 Task: Create a new support ticket.
Action: Mouse moved to (98, 127)
Screenshot: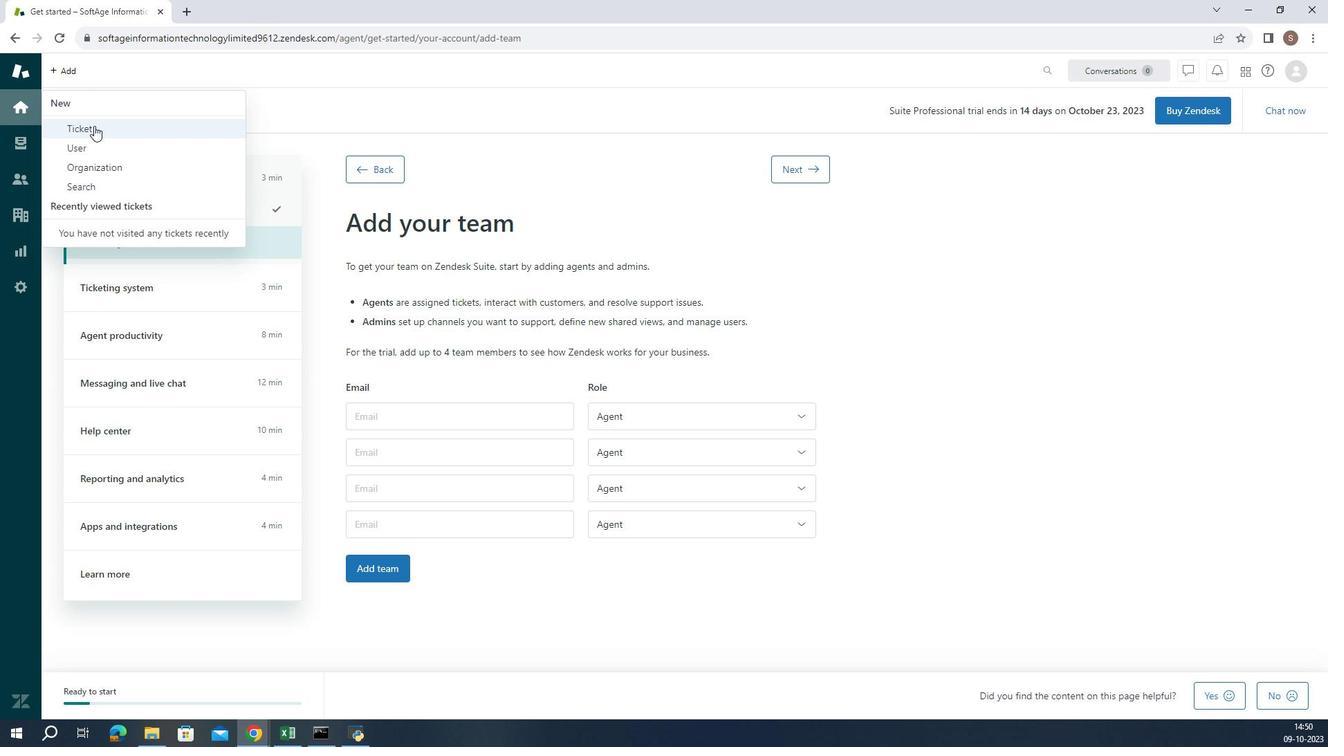 
Action: Mouse pressed left at (98, 127)
Screenshot: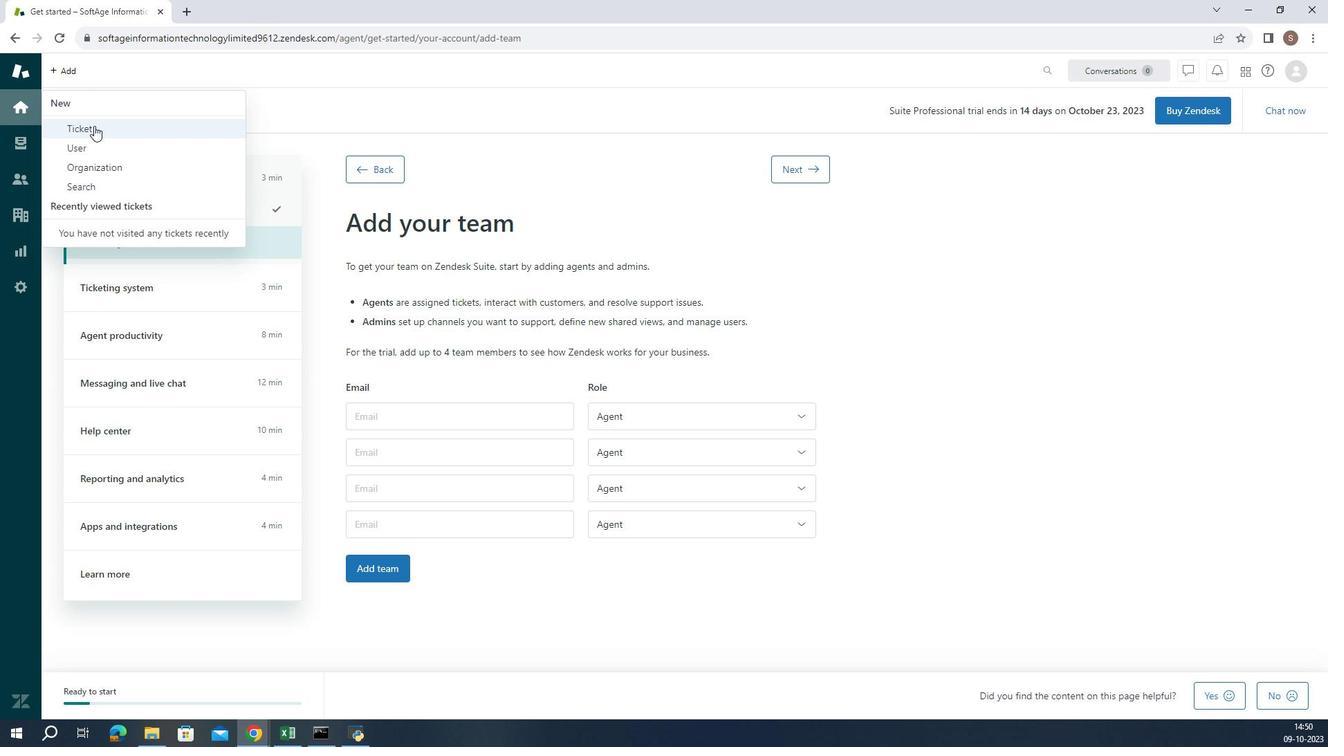 
Action: Mouse moved to (181, 211)
Screenshot: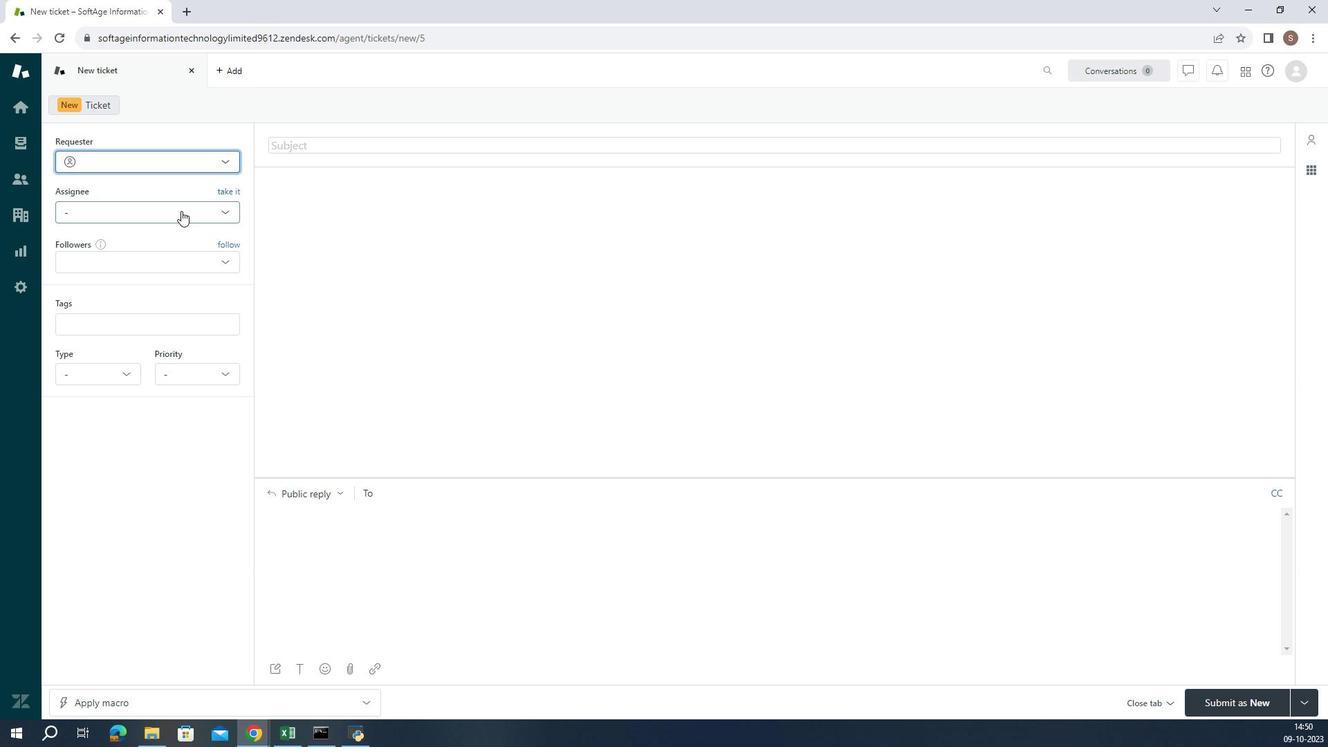 
Action: Mouse pressed left at (181, 211)
Screenshot: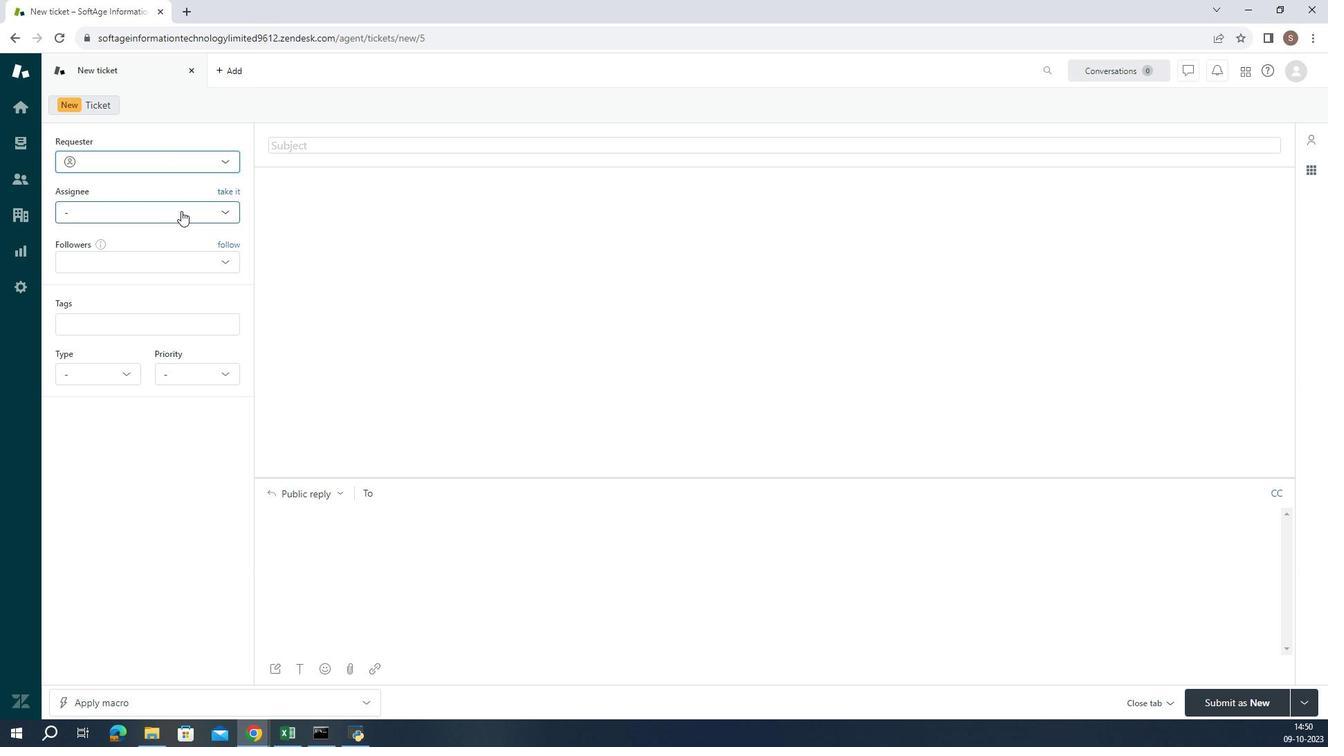 
Action: Mouse moved to (172, 263)
Screenshot: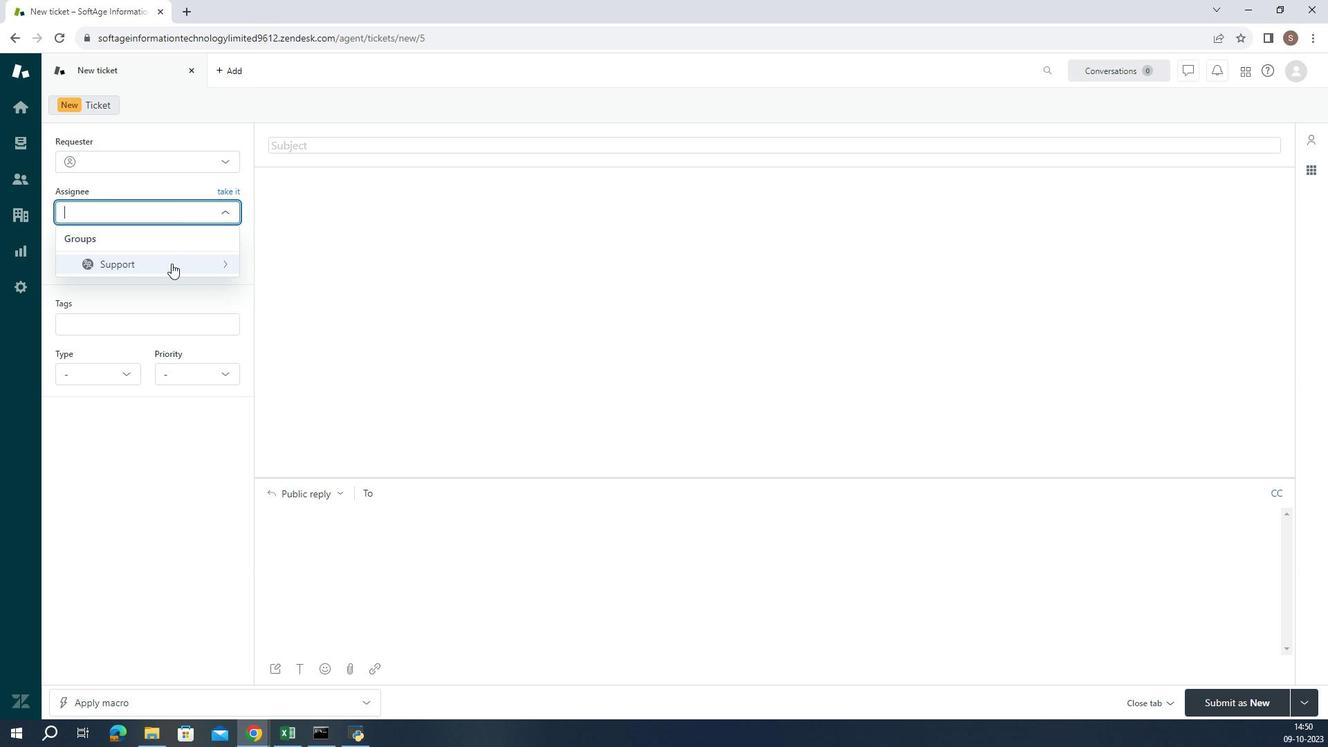 
Action: Mouse pressed left at (172, 263)
Screenshot: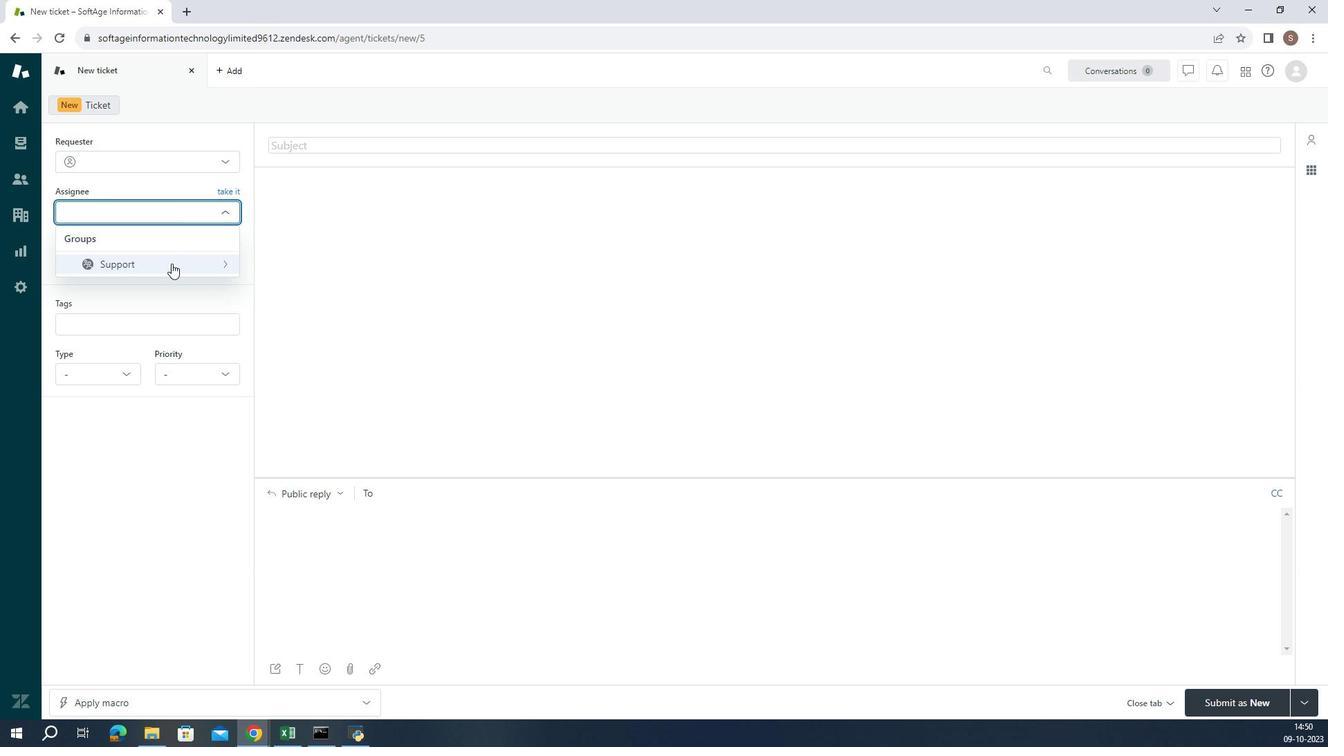 
Action: Mouse pressed left at (172, 263)
Screenshot: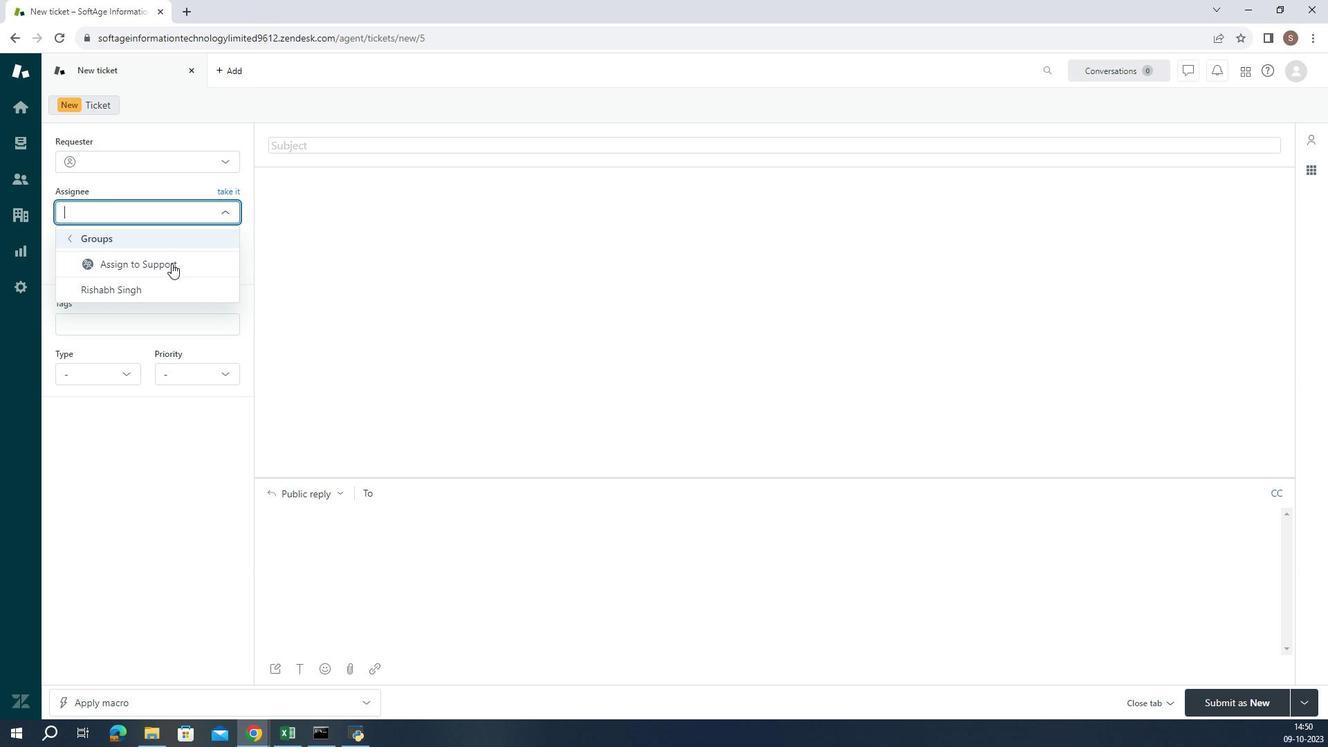 
Action: Mouse moved to (365, 147)
Screenshot: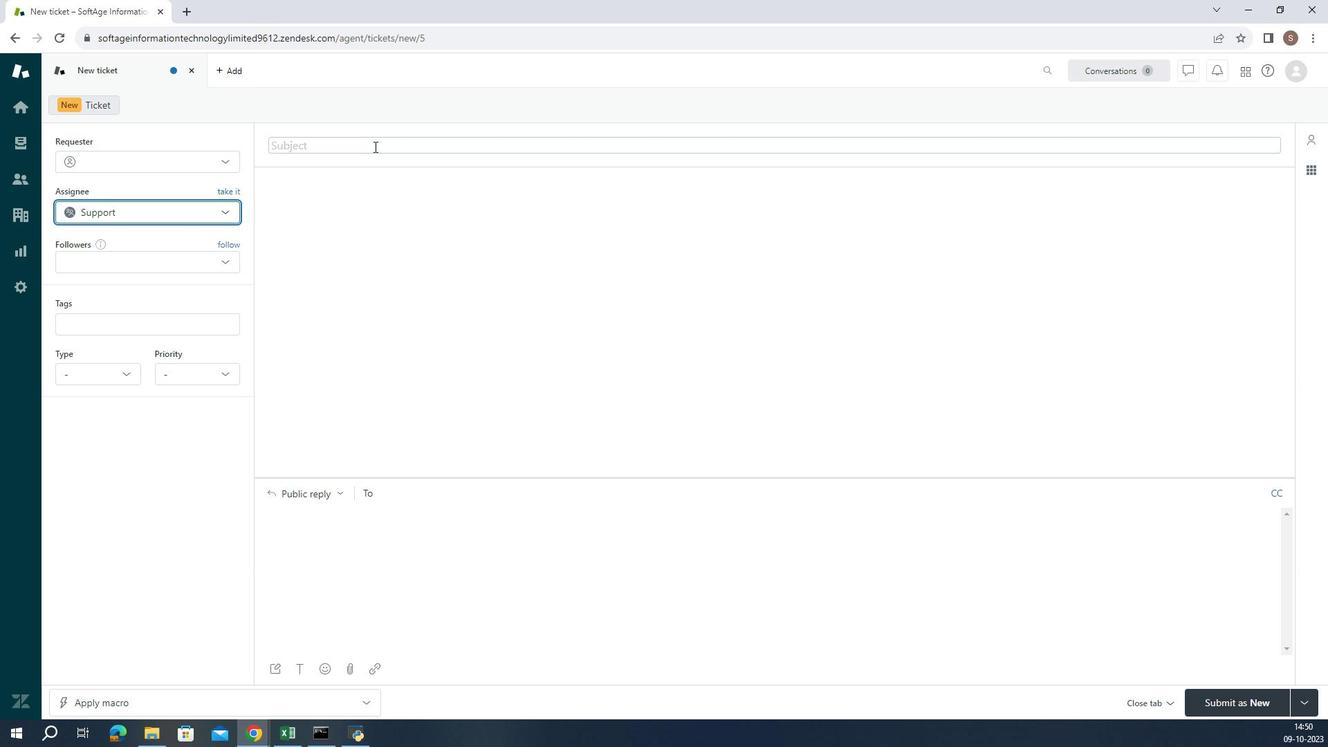 
Action: Mouse pressed left at (365, 147)
Screenshot: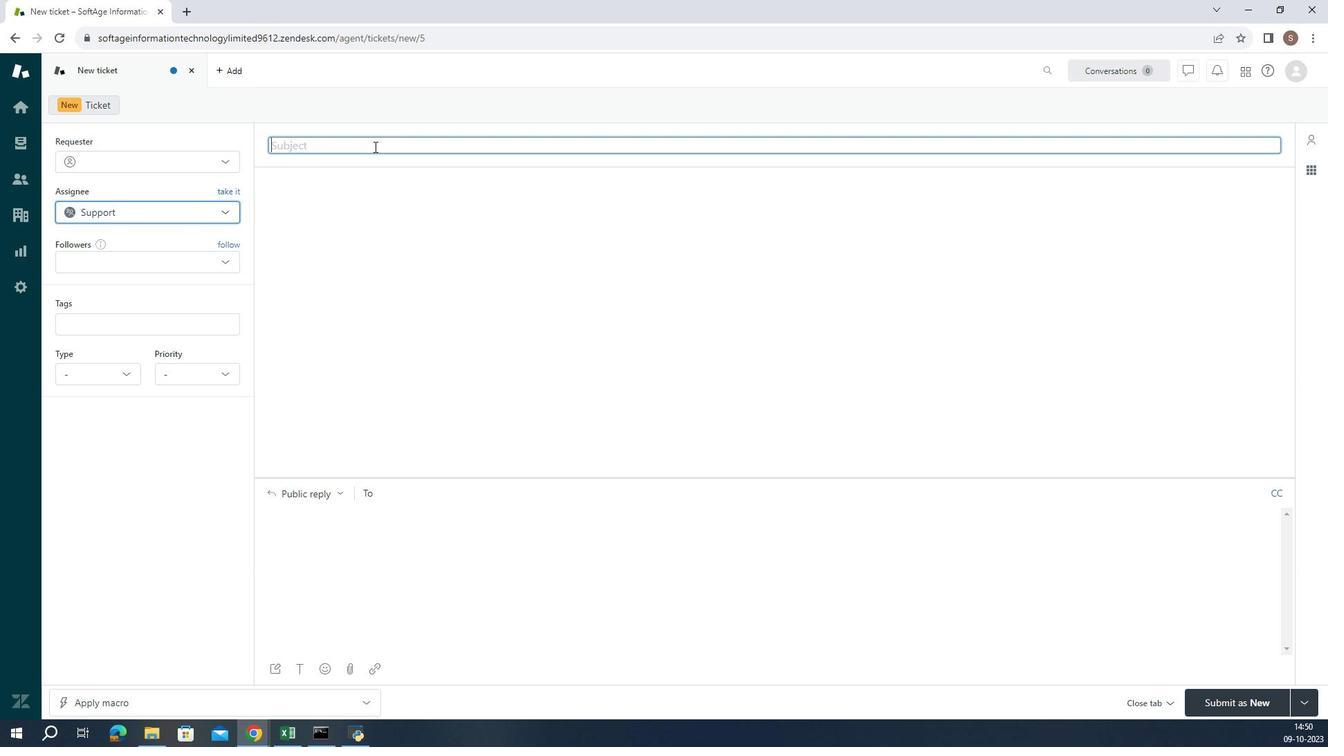
Action: Mouse moved to (357, 138)
Screenshot: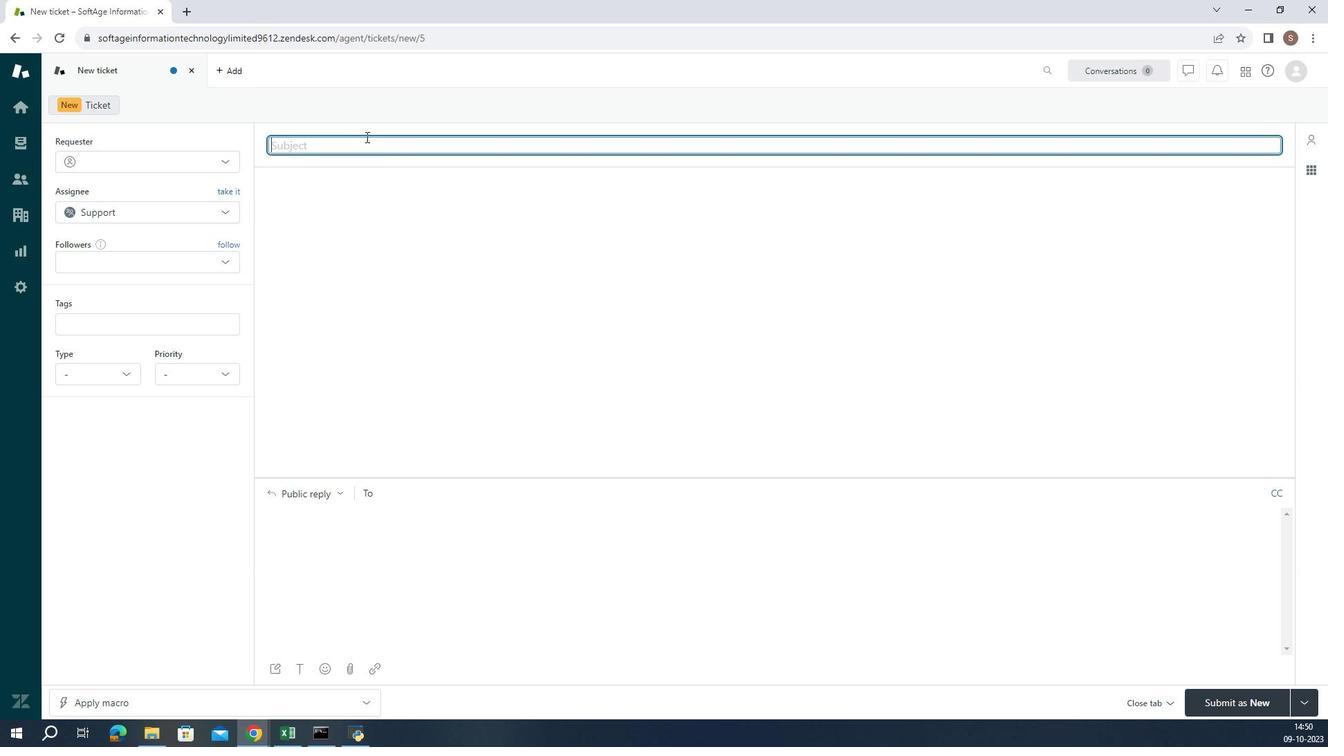 
Action: Key pressed <Key.shift>Urgent
Screenshot: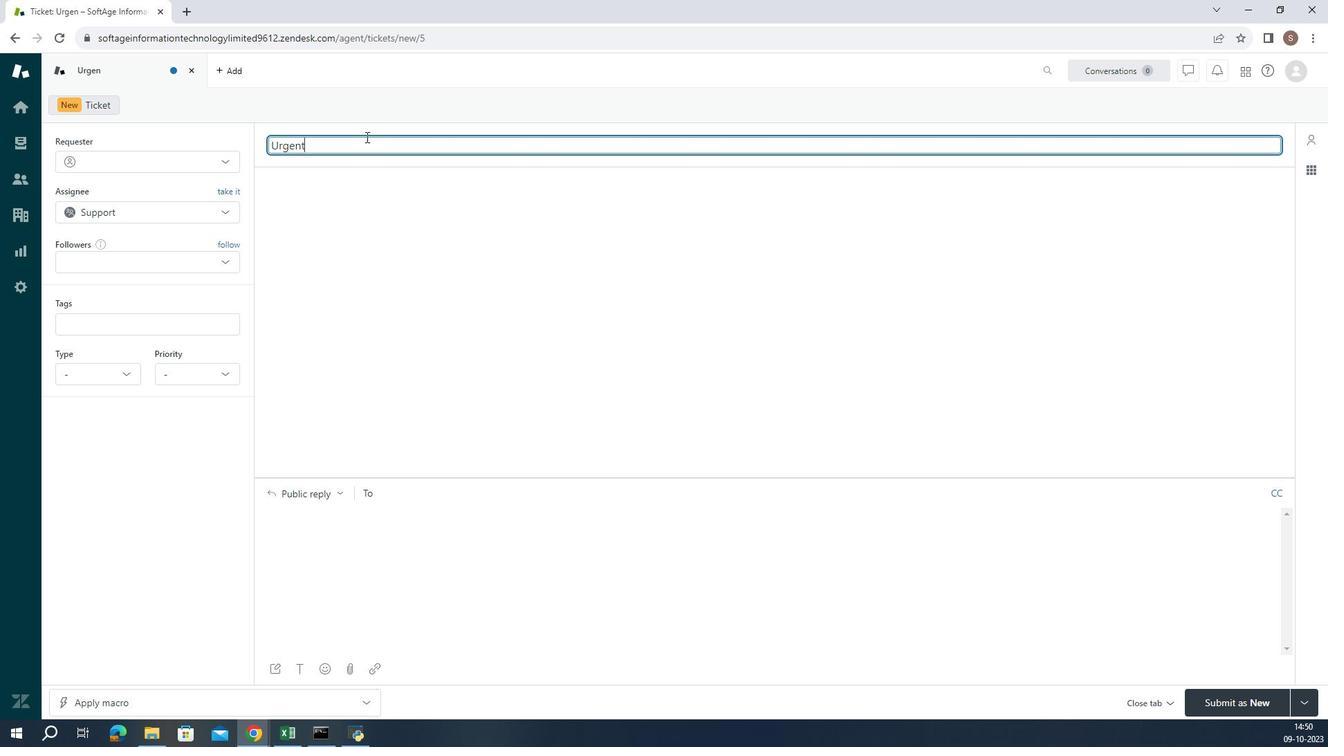 
Action: Mouse moved to (311, 545)
Screenshot: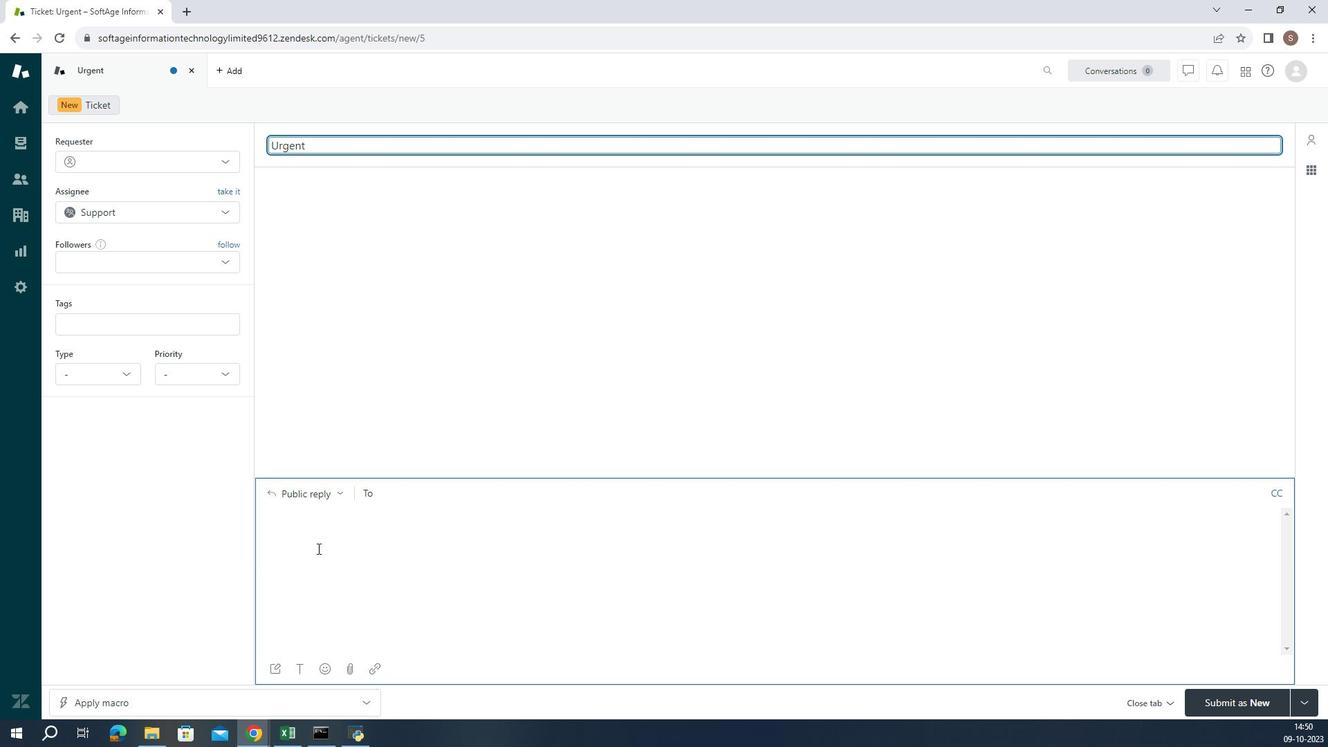 
Action: Mouse pressed left at (311, 545)
Screenshot: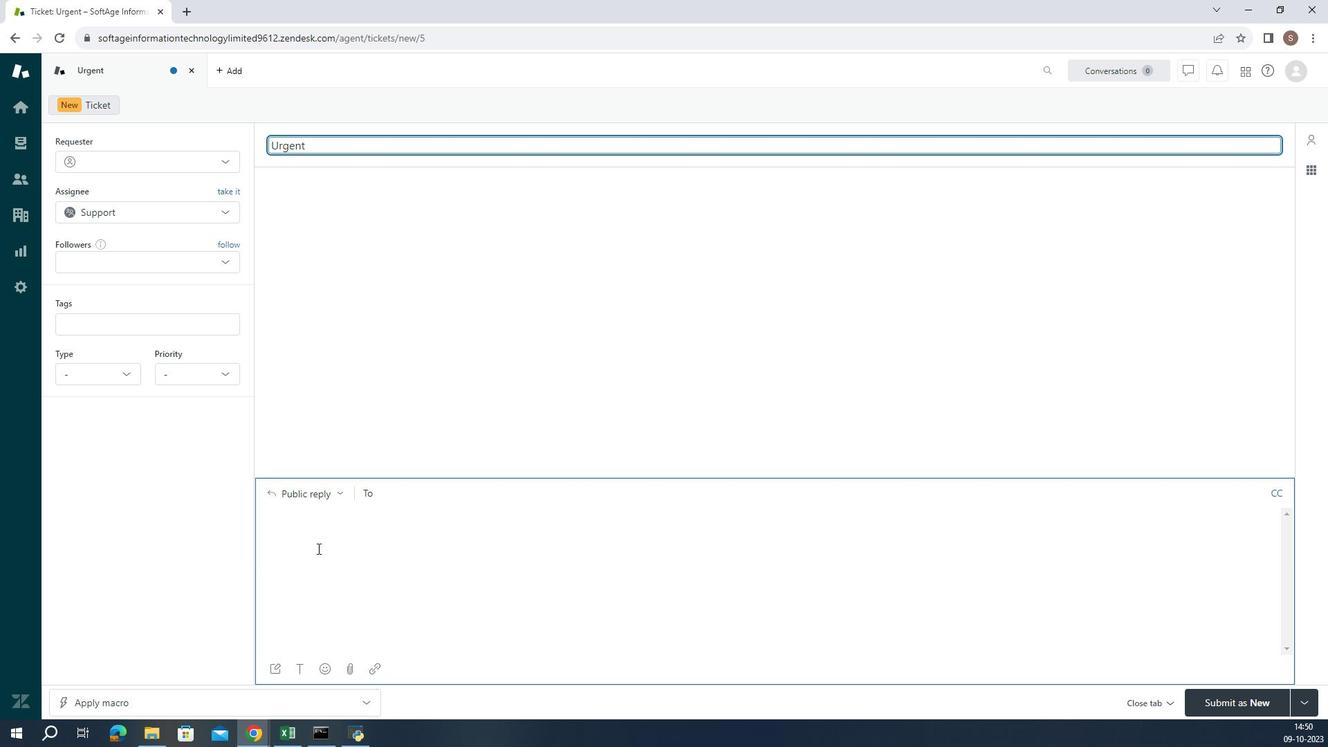 
Action: Key pressed <Key.shift>Resolve<Key.space>the<Key.space>issue<Key.space><Key.shift>ASA<Key.shift_r>P.
Screenshot: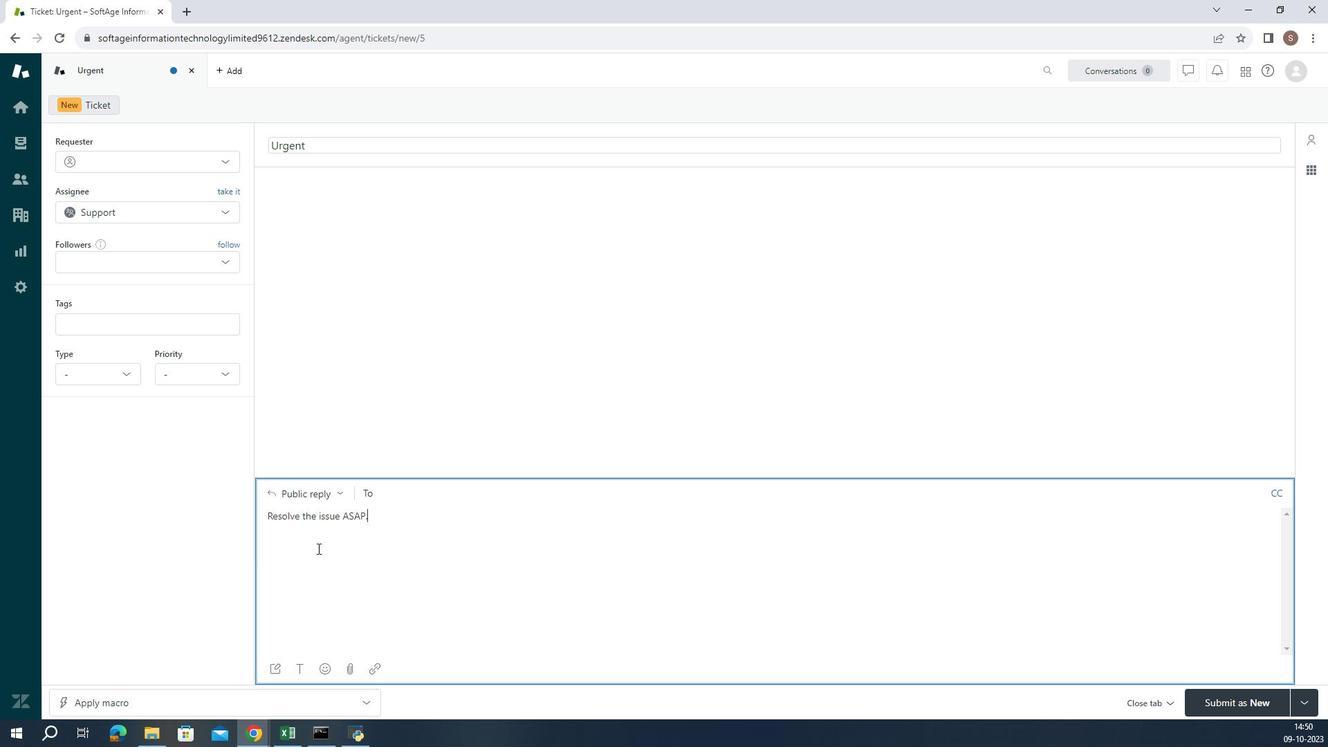 
Action: Mouse moved to (1172, 693)
Screenshot: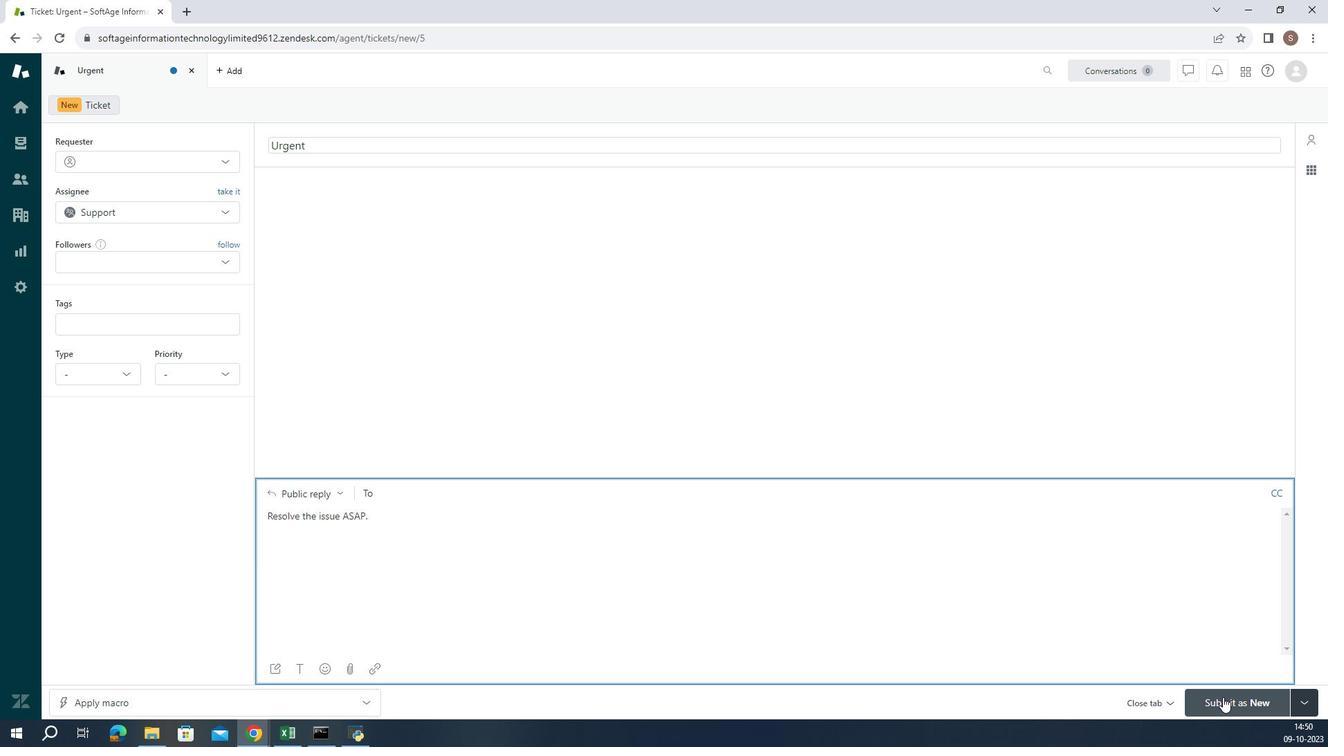 
Action: Mouse pressed left at (1172, 693)
Screenshot: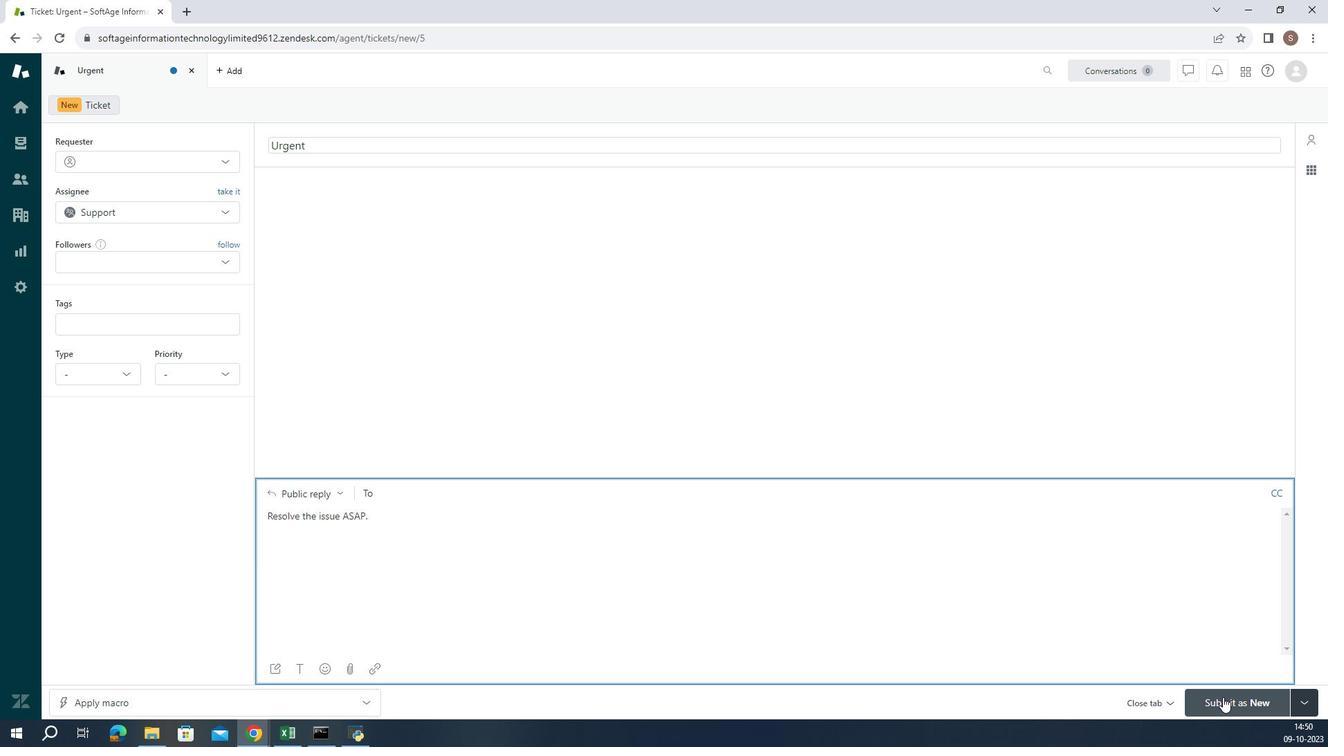 
Action: Mouse moved to (964, 296)
Screenshot: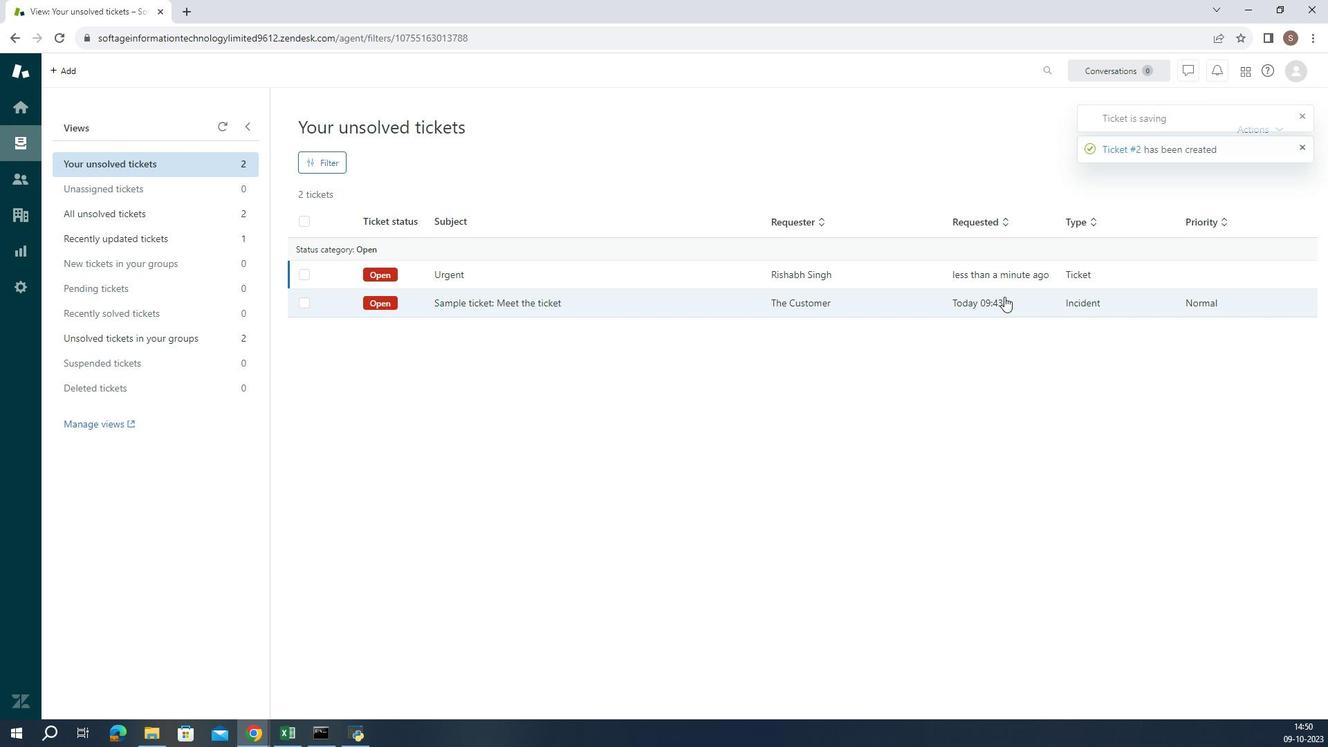 
